 Task: Create a due date automation trigger when advanced on, on the tuesday before a card is due add fields without custom field "Resume" set to a date not in this month at 11:00 AM.
Action: Mouse moved to (1015, 74)
Screenshot: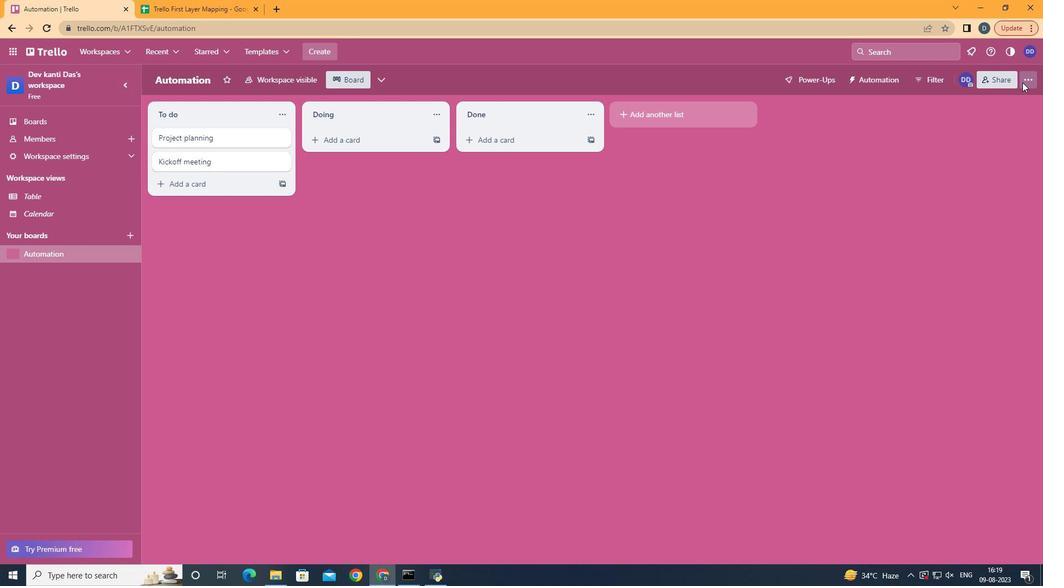 
Action: Mouse pressed left at (1015, 74)
Screenshot: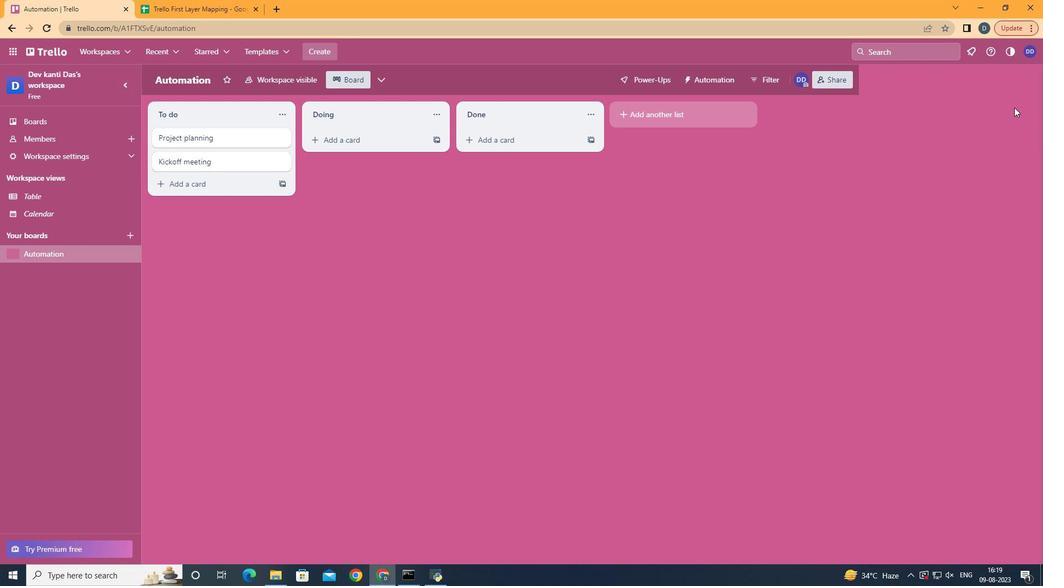 
Action: Mouse moved to (906, 230)
Screenshot: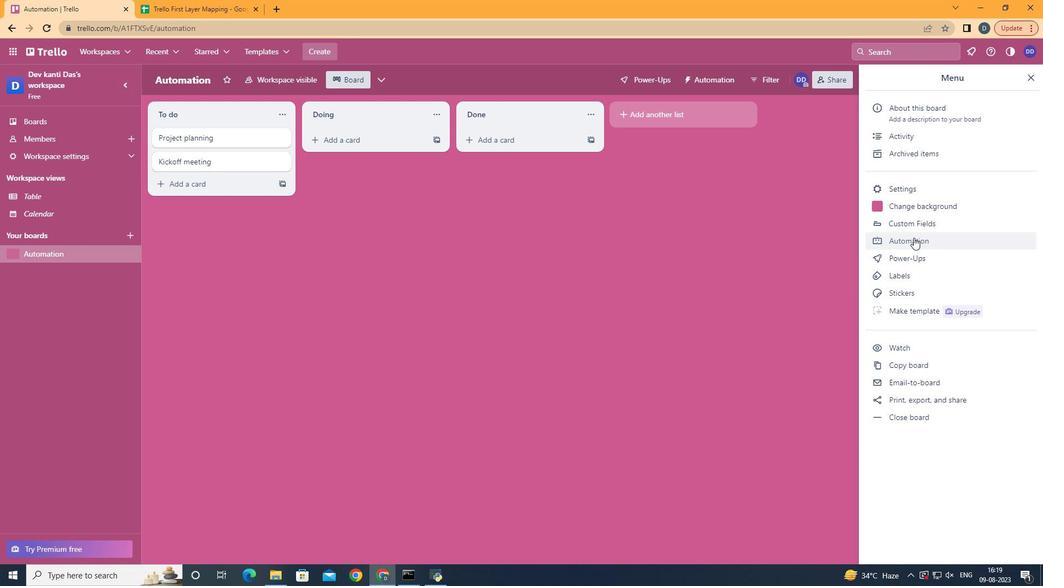 
Action: Mouse pressed left at (906, 230)
Screenshot: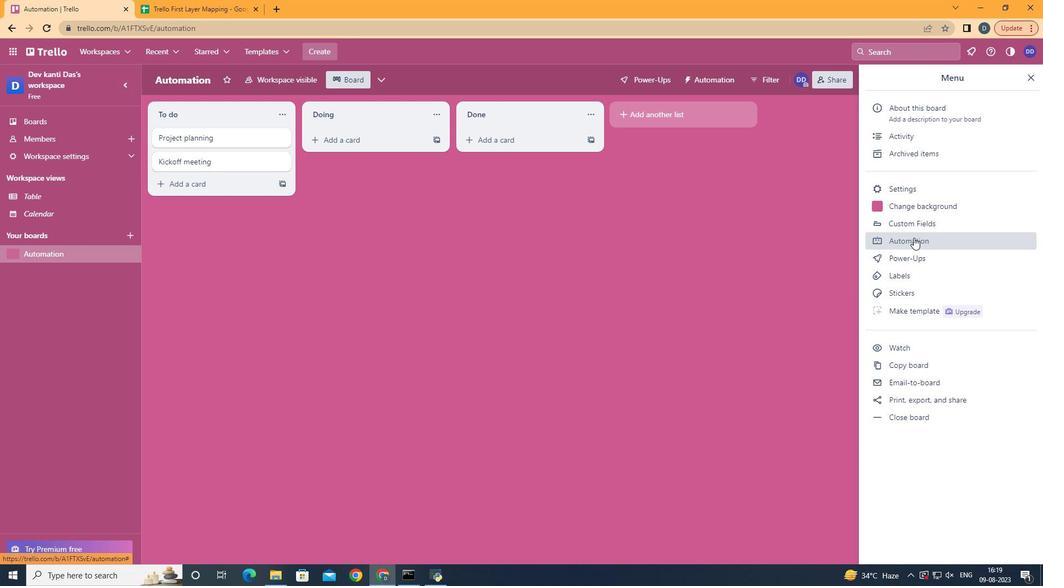 
Action: Mouse moved to (201, 204)
Screenshot: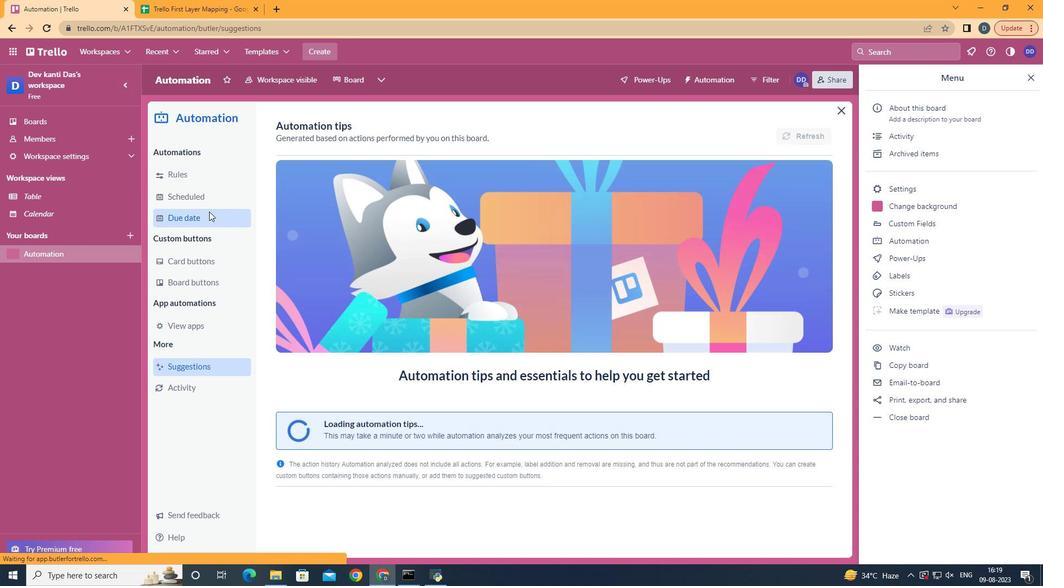 
Action: Mouse pressed left at (201, 204)
Screenshot: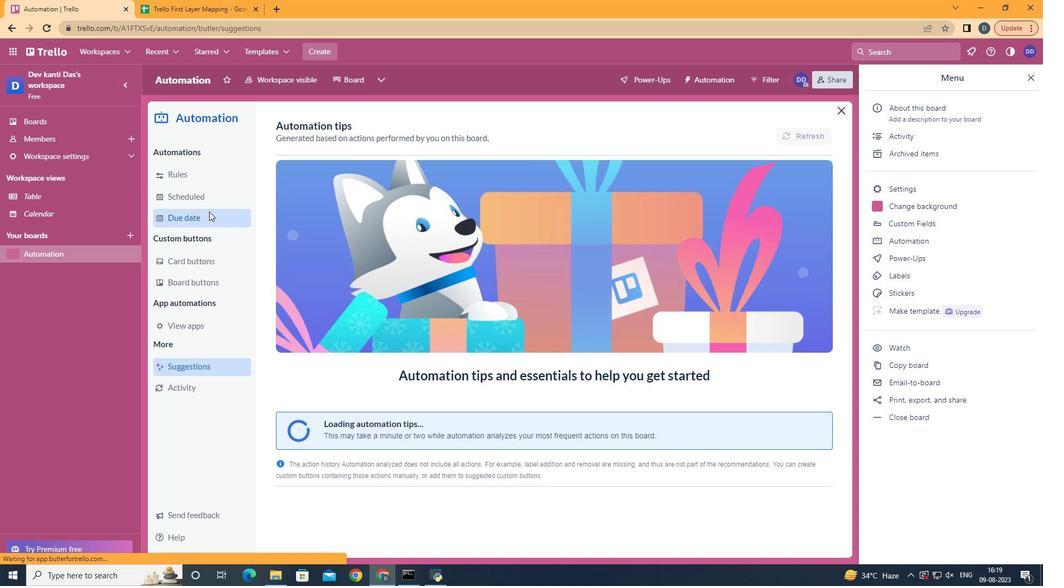 
Action: Mouse moved to (743, 121)
Screenshot: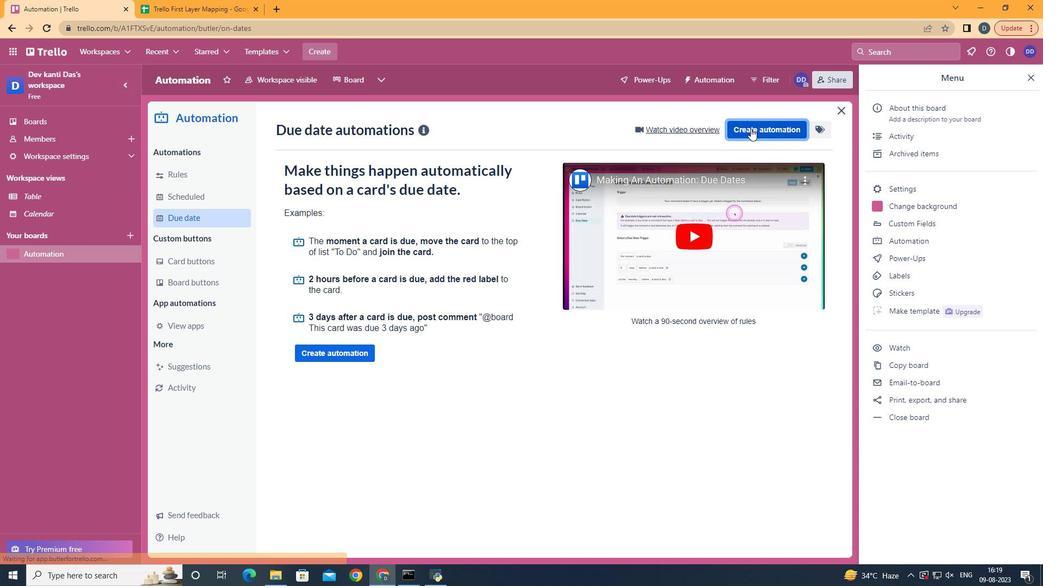 
Action: Mouse pressed left at (743, 121)
Screenshot: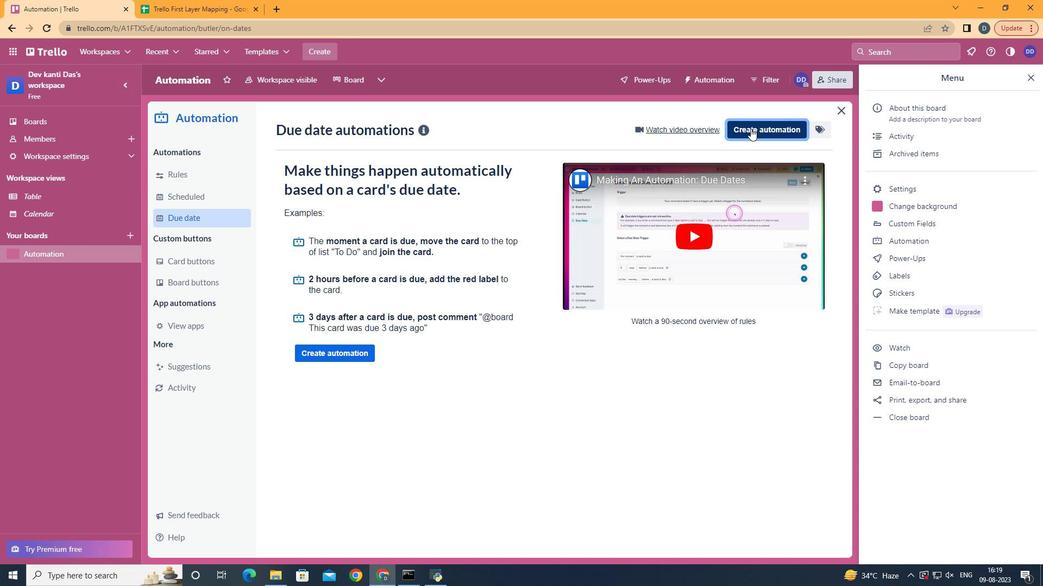 
Action: Mouse moved to (511, 222)
Screenshot: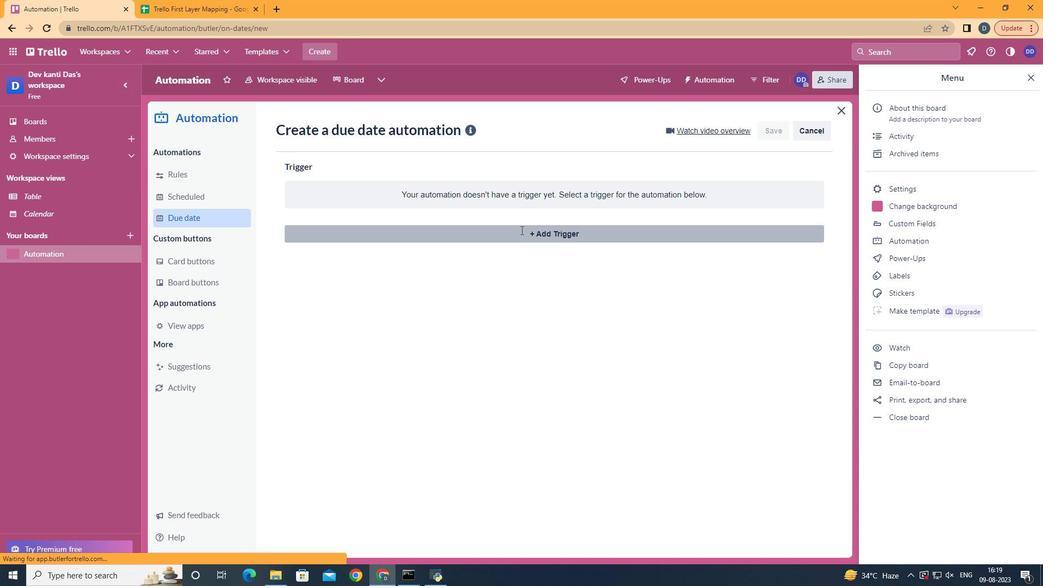 
Action: Mouse pressed left at (511, 222)
Screenshot: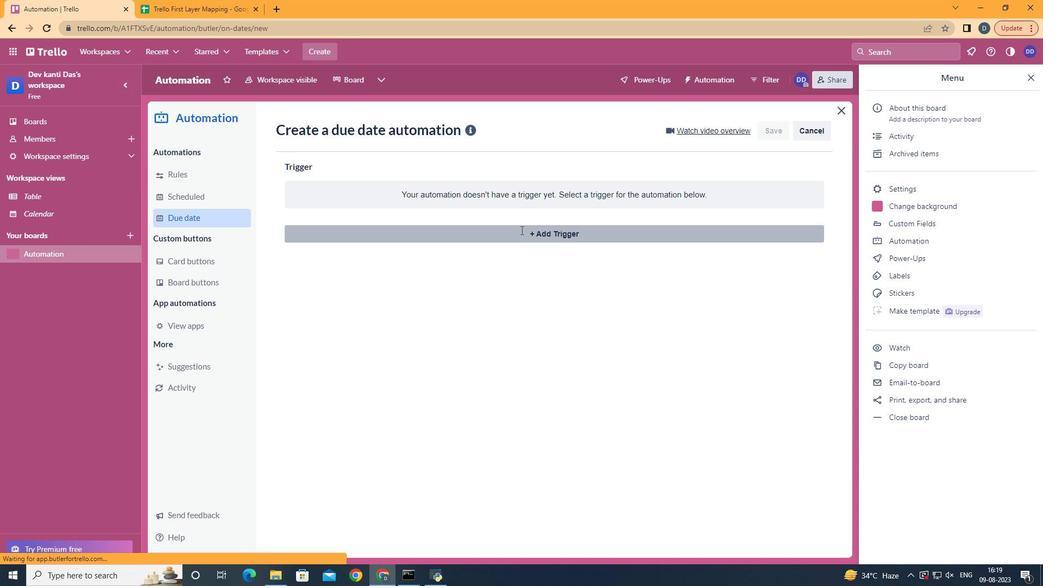 
Action: Mouse moved to (348, 296)
Screenshot: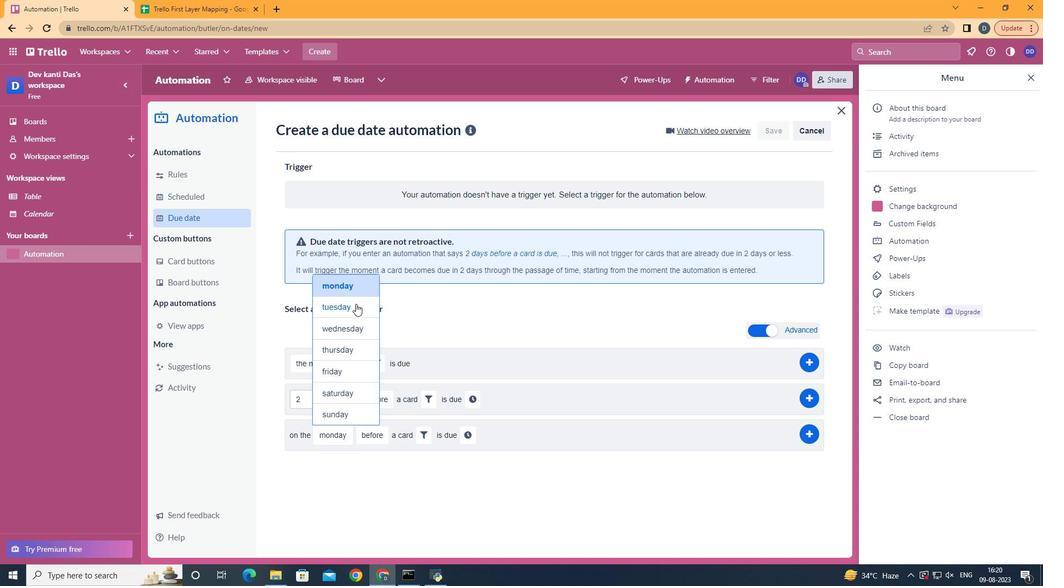 
Action: Mouse pressed left at (348, 296)
Screenshot: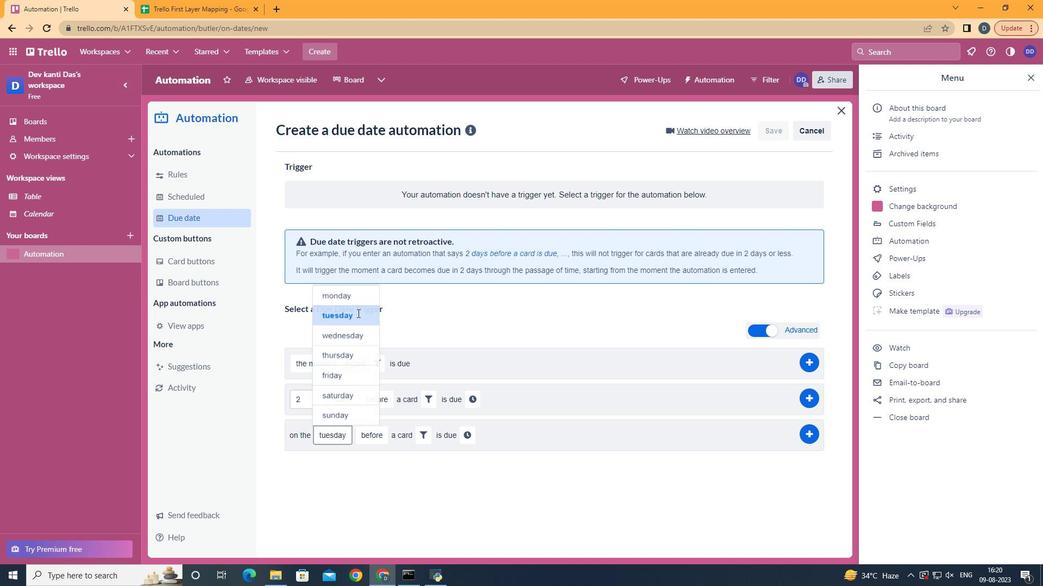 
Action: Mouse moved to (408, 421)
Screenshot: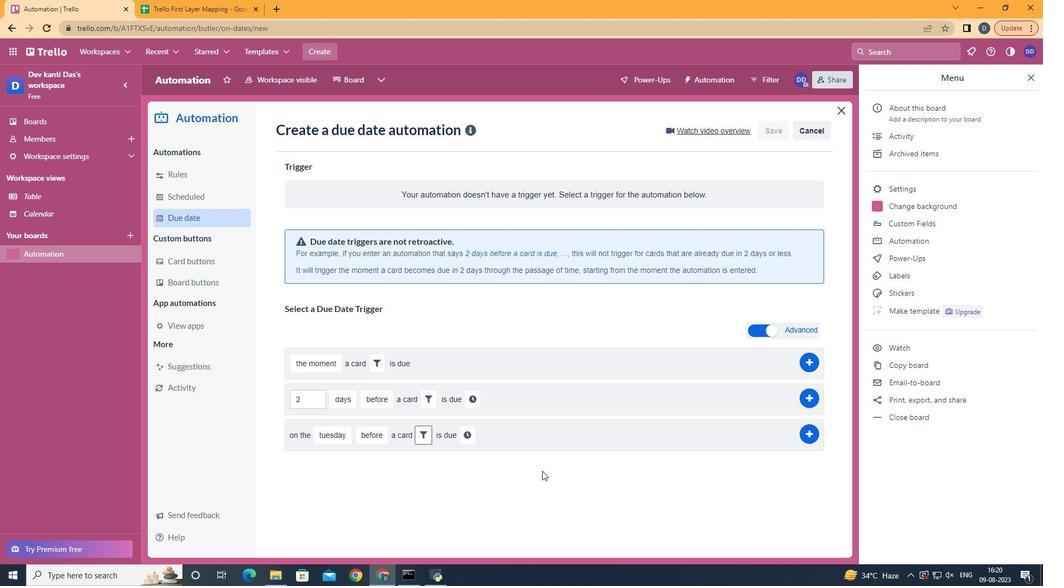
Action: Mouse pressed left at (408, 420)
Screenshot: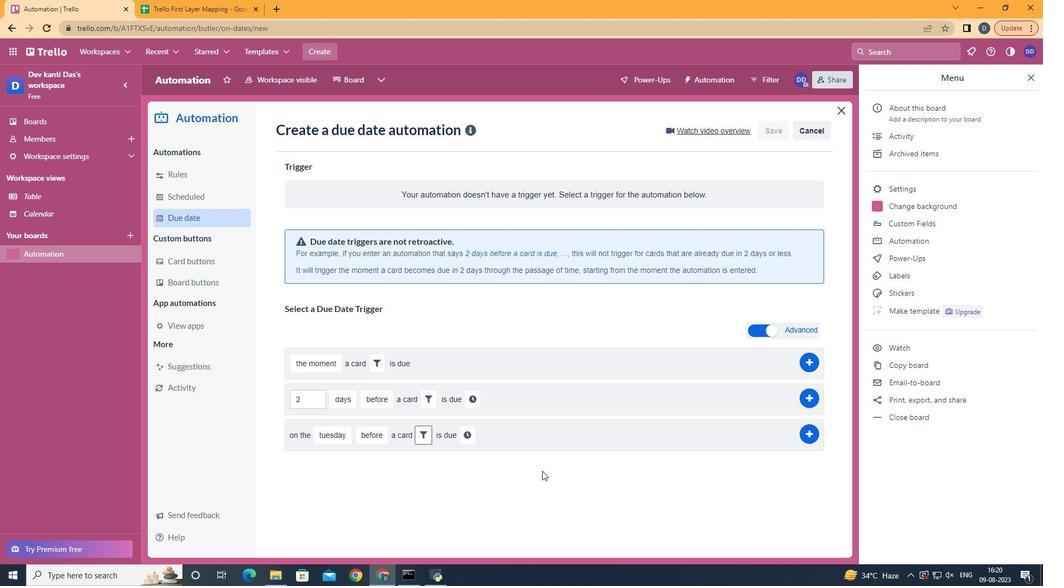 
Action: Mouse moved to (600, 465)
Screenshot: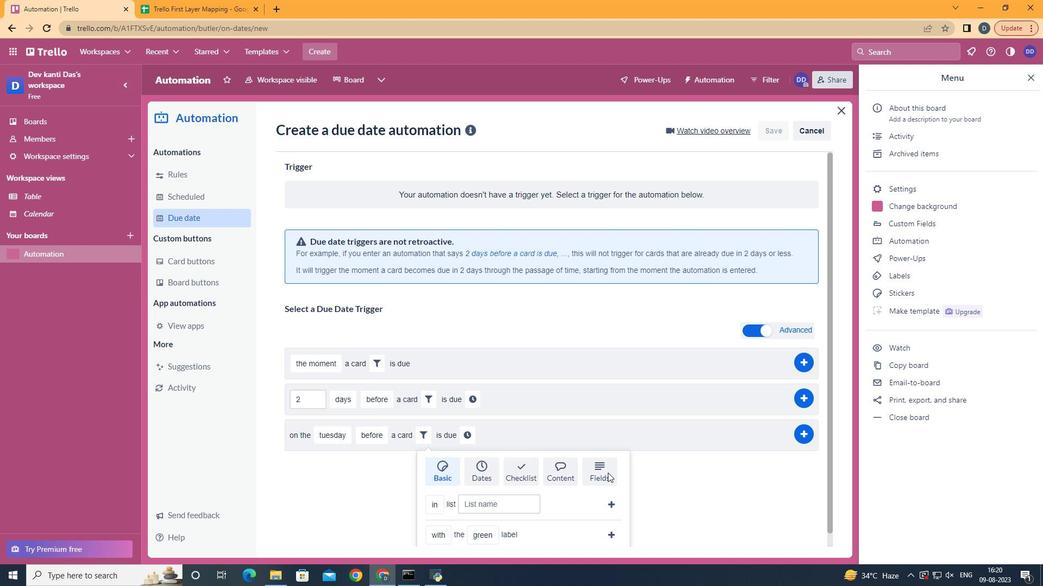 
Action: Mouse pressed left at (600, 465)
Screenshot: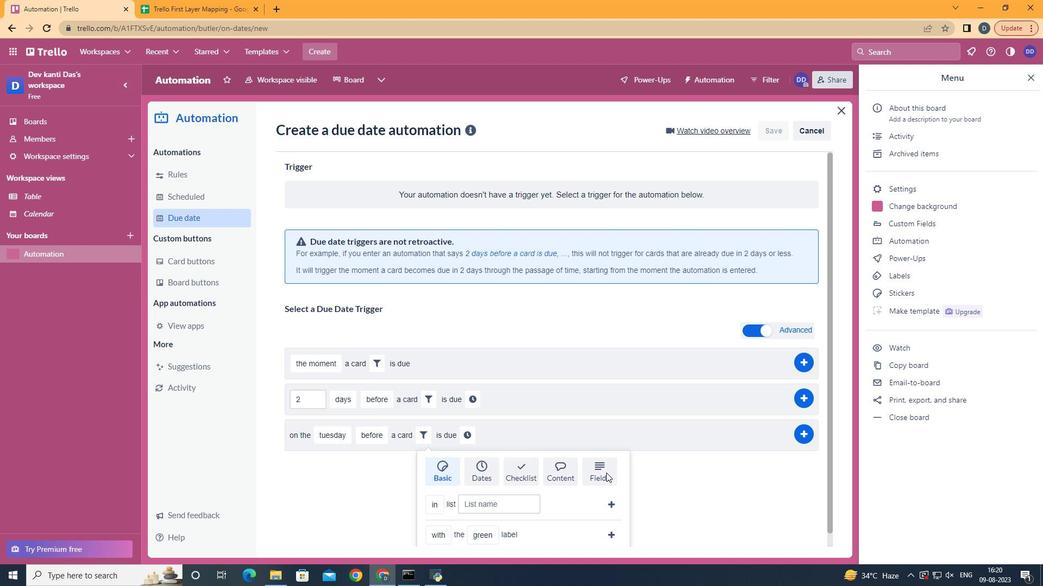 
Action: Mouse moved to (604, 464)
Screenshot: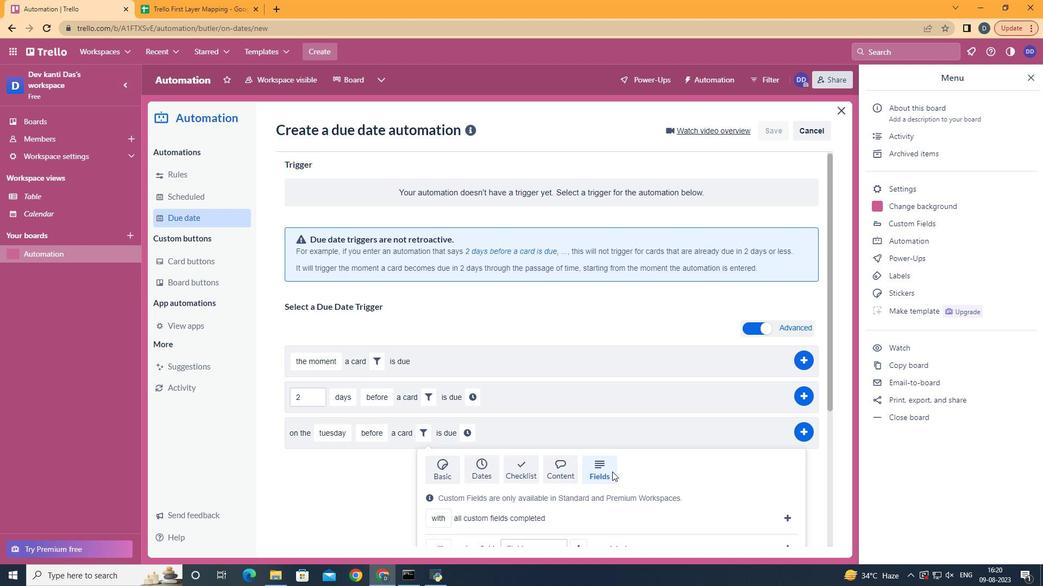 
Action: Mouse scrolled (604, 464) with delta (0, 0)
Screenshot: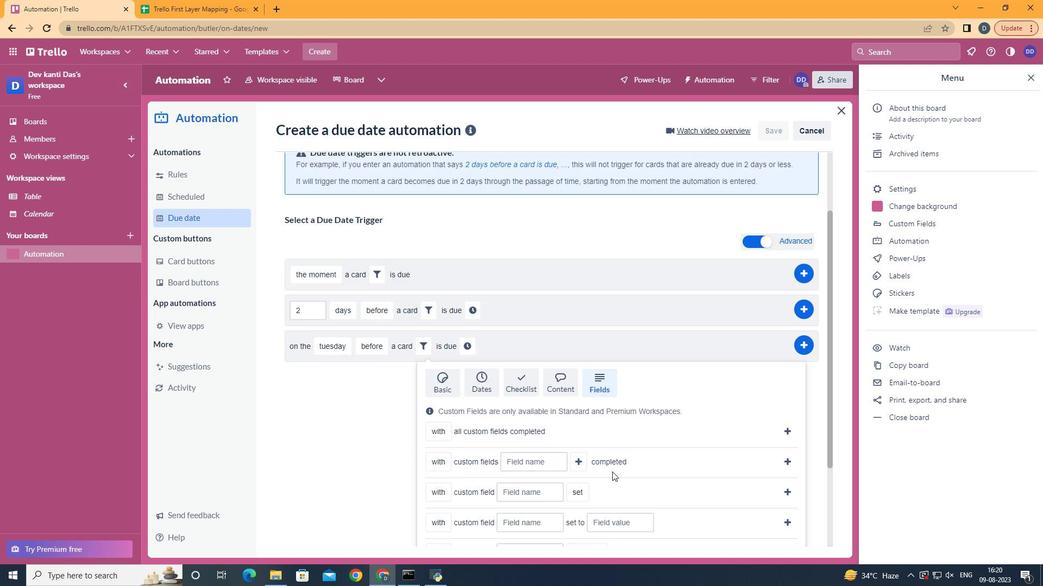 
Action: Mouse scrolled (604, 464) with delta (0, 0)
Screenshot: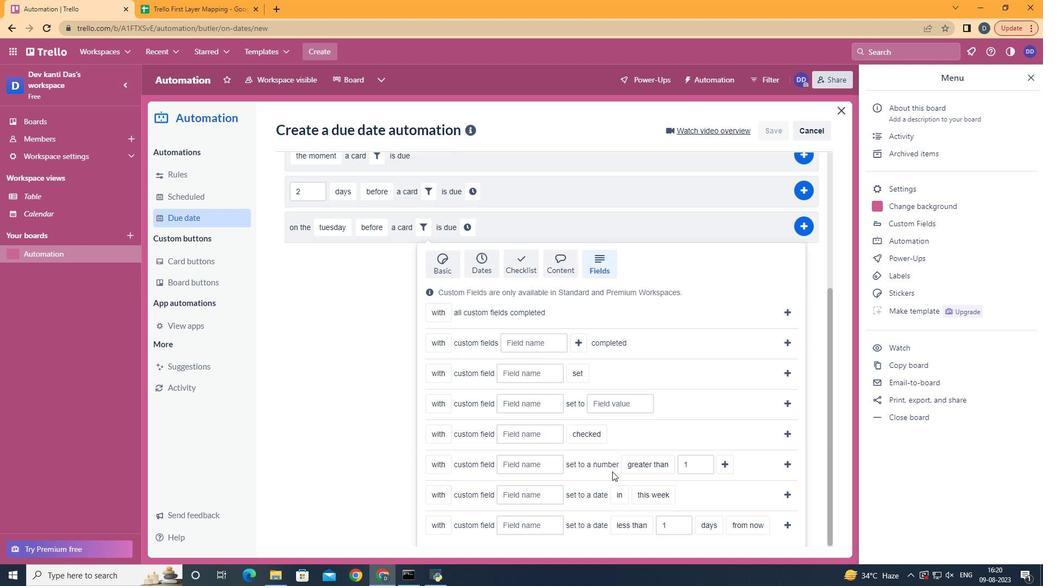 
Action: Mouse scrolled (604, 464) with delta (0, 0)
Screenshot: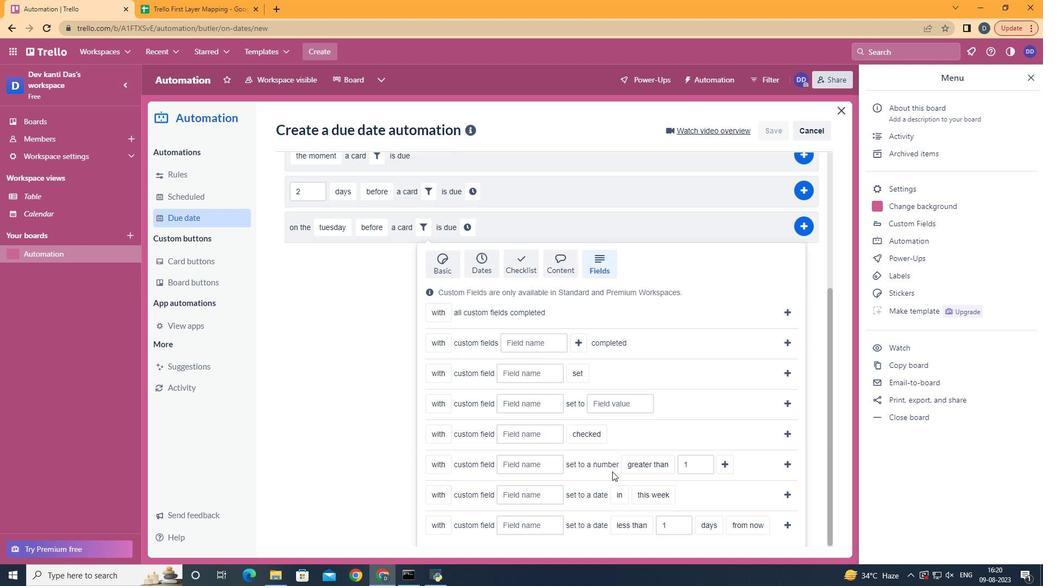 
Action: Mouse scrolled (604, 464) with delta (0, 0)
Screenshot: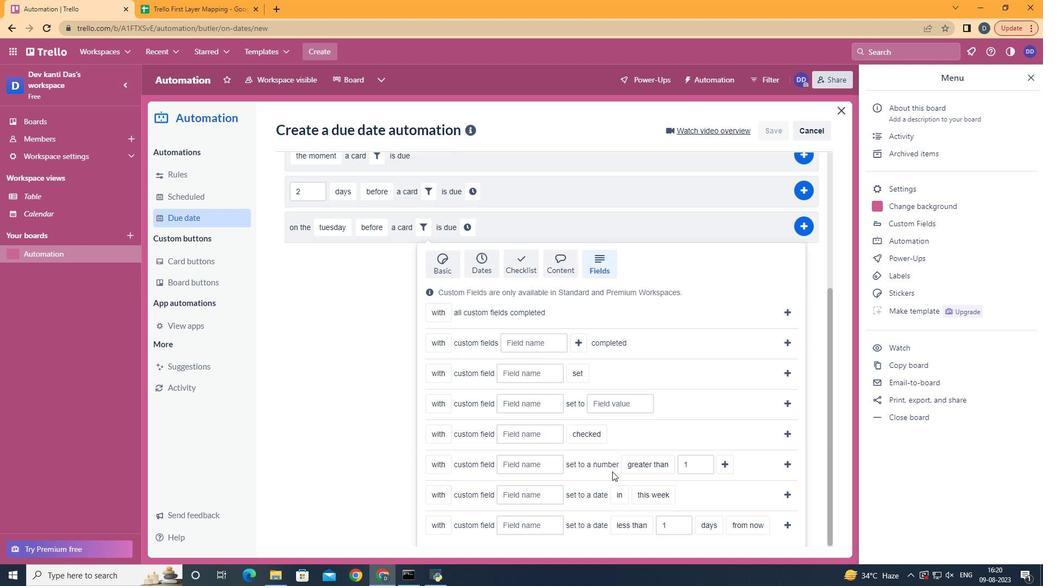 
Action: Mouse scrolled (604, 464) with delta (0, 0)
Screenshot: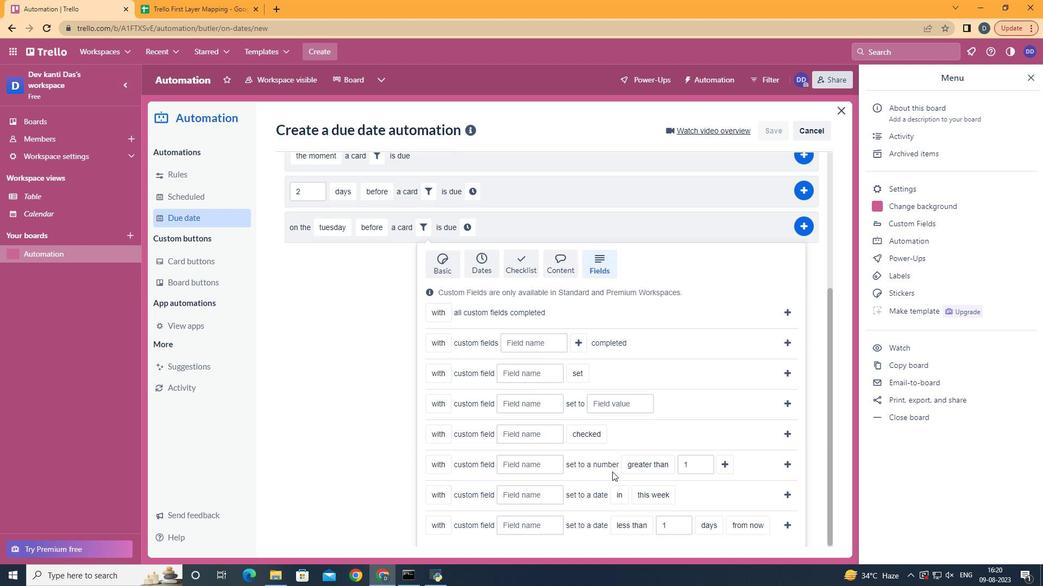 
Action: Mouse moved to (450, 525)
Screenshot: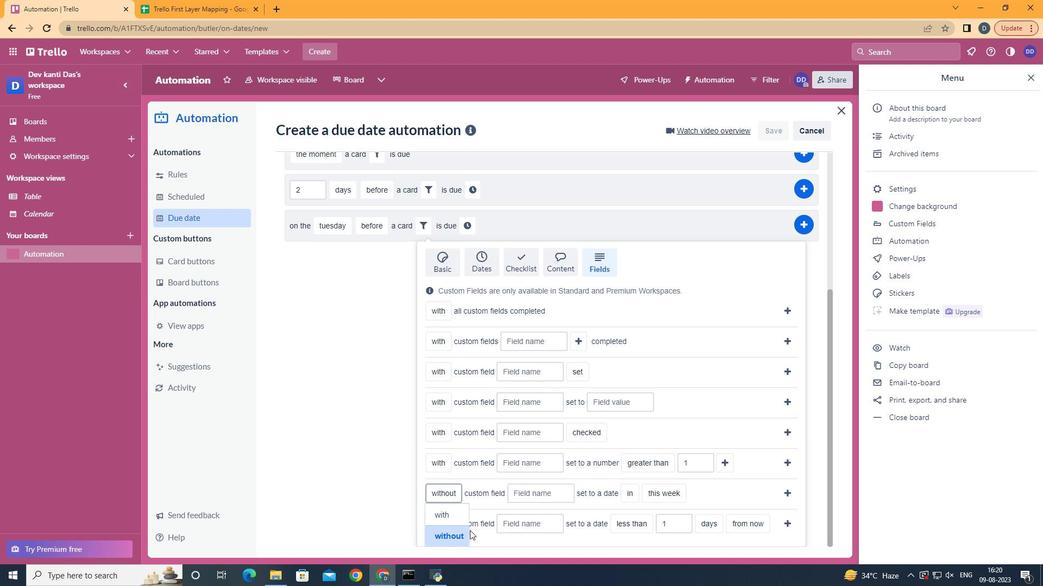 
Action: Mouse pressed left at (450, 525)
Screenshot: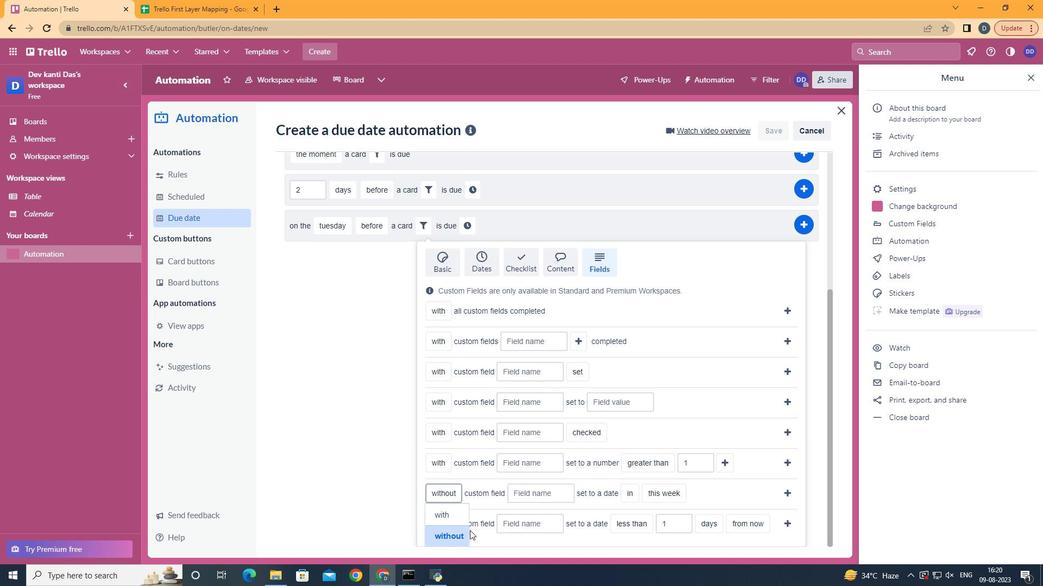 
Action: Mouse moved to (521, 486)
Screenshot: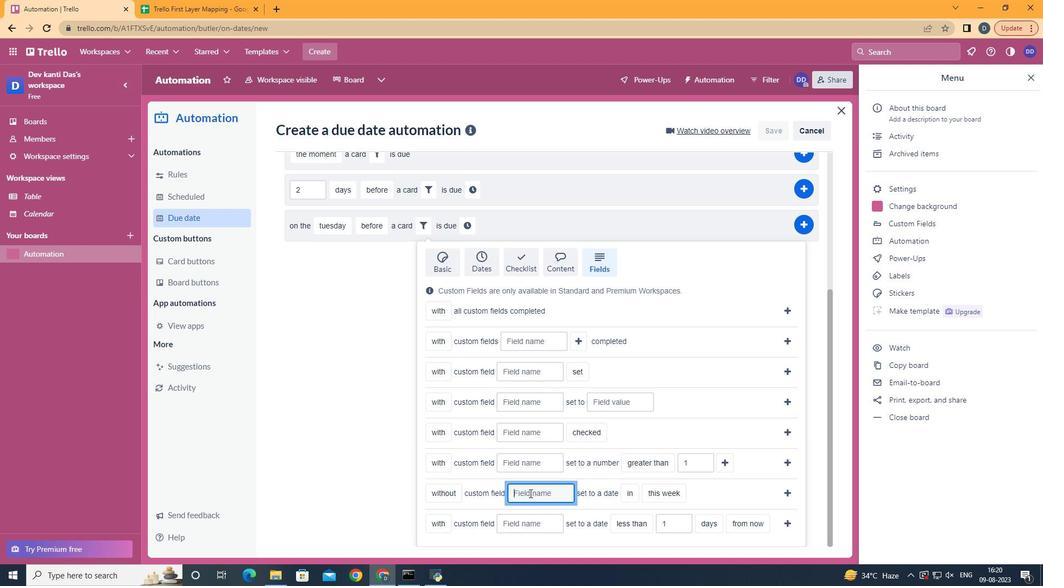 
Action: Mouse pressed left at (521, 486)
Screenshot: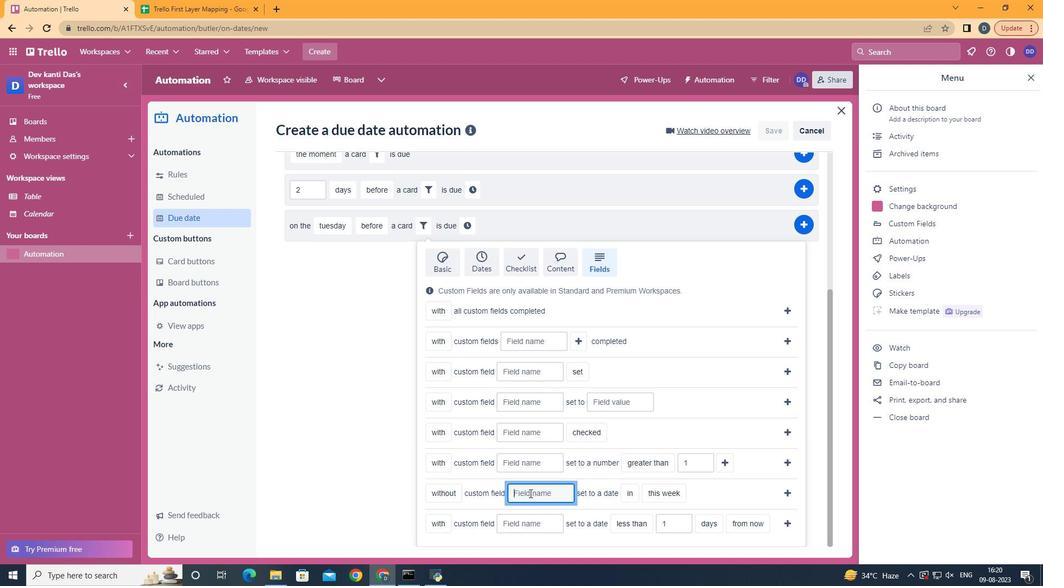 
Action: Mouse moved to (522, 486)
Screenshot: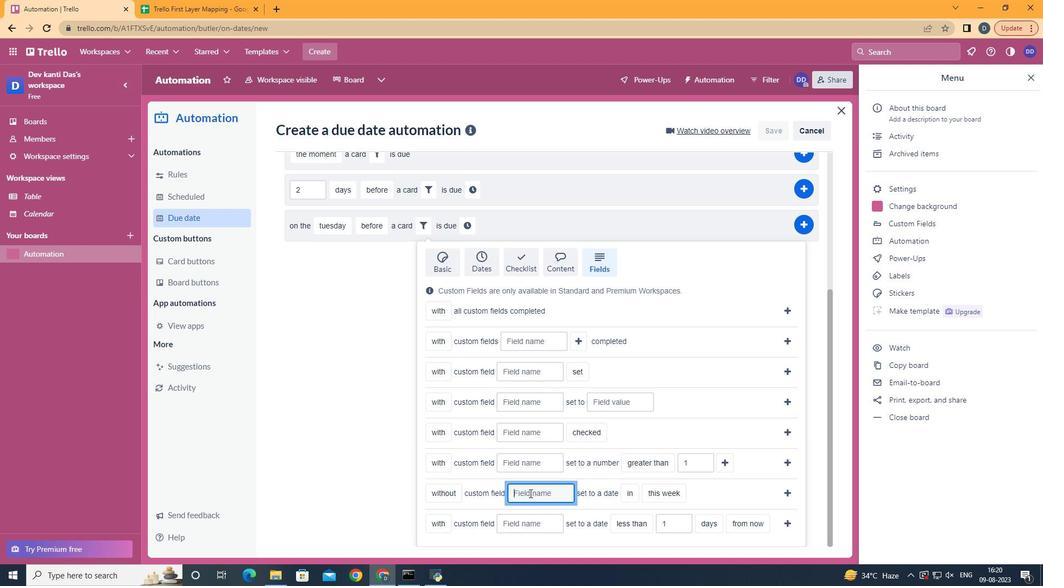 
Action: Key pressed <Key.shift>Resume
Screenshot: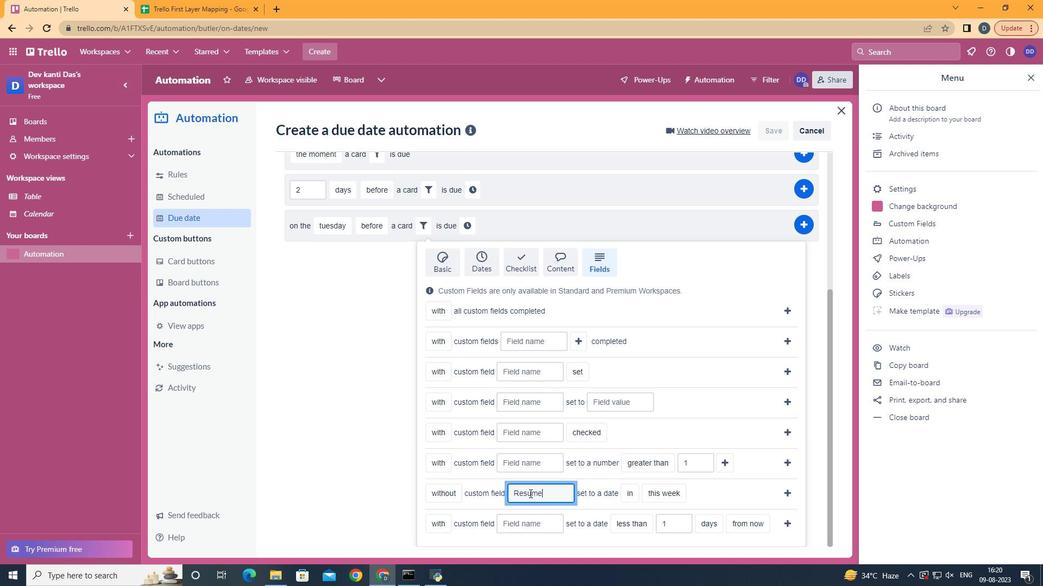 
Action: Mouse moved to (628, 528)
Screenshot: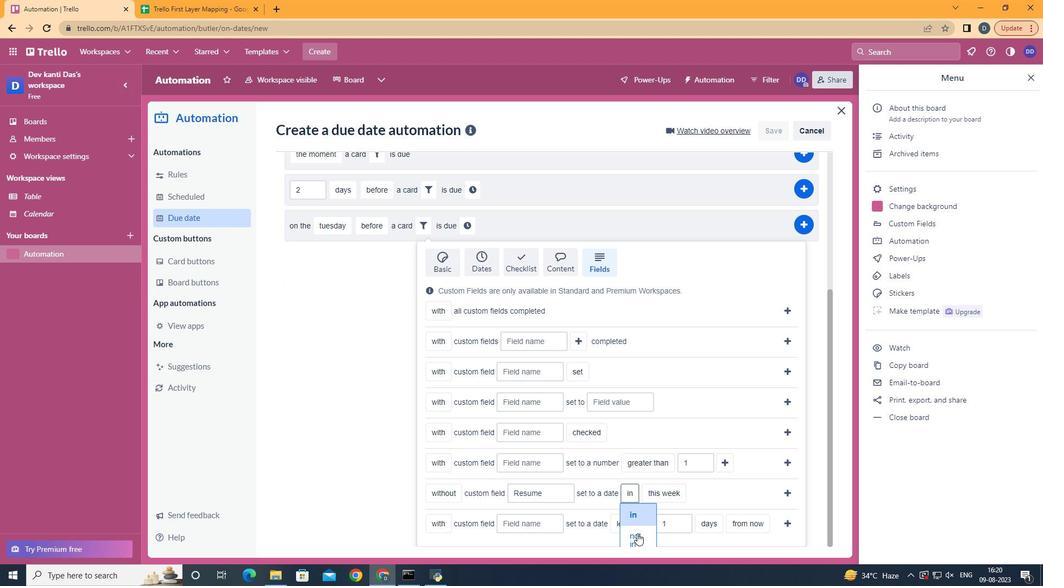 
Action: Mouse pressed left at (628, 528)
Screenshot: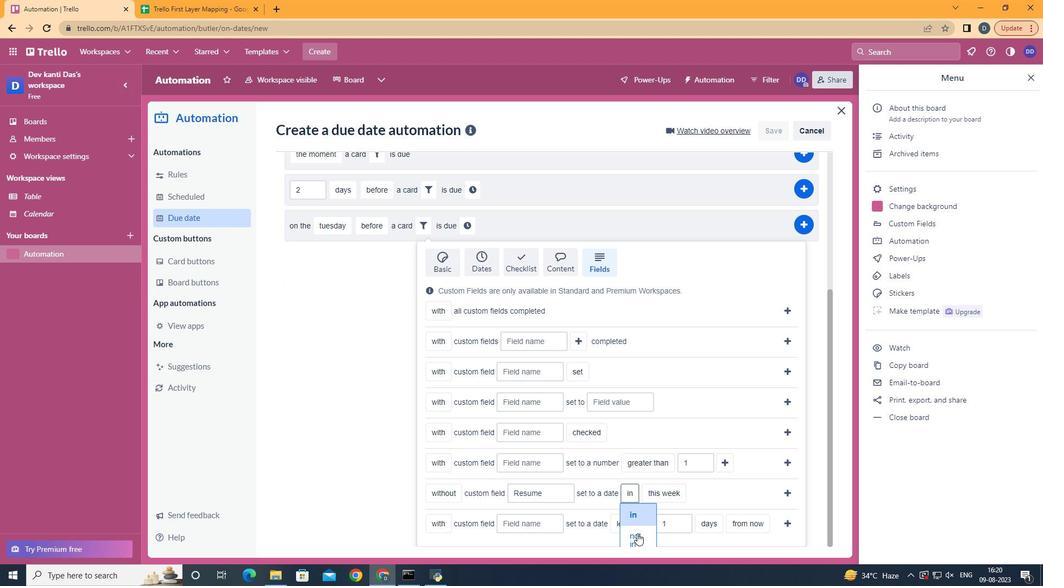 
Action: Mouse moved to (682, 522)
Screenshot: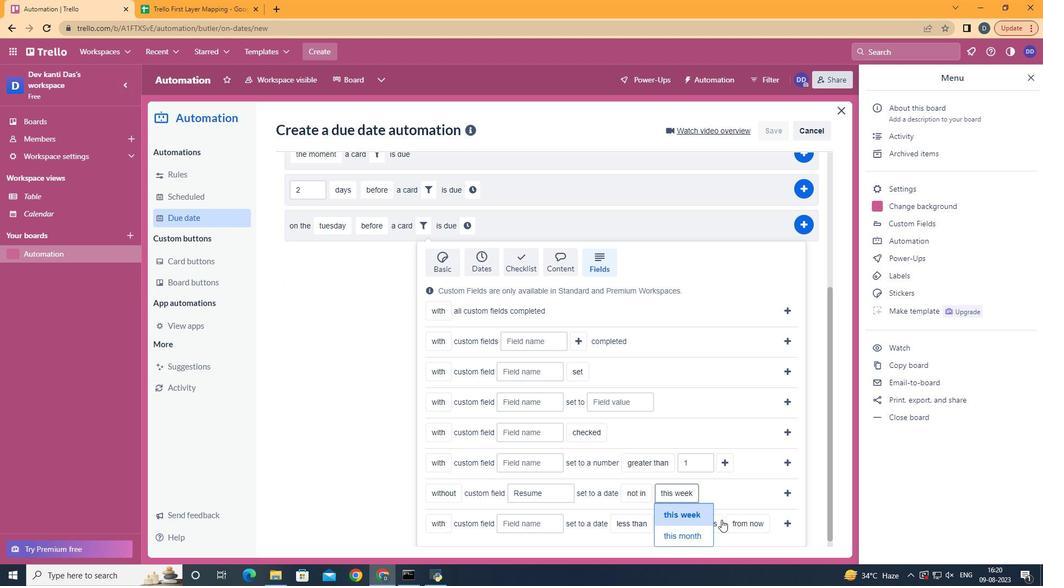 
Action: Mouse pressed left at (682, 522)
Screenshot: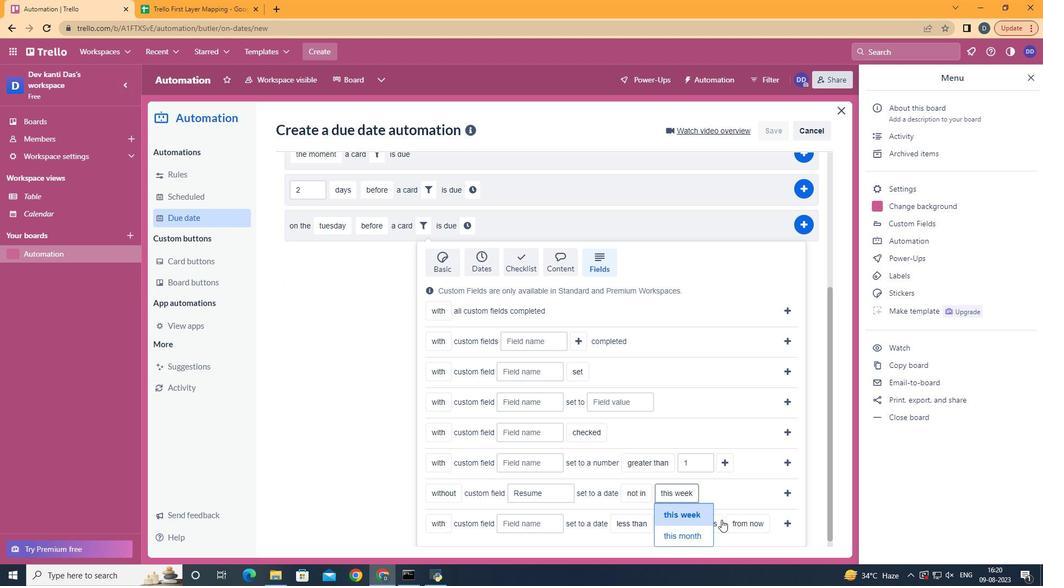 
Action: Mouse moved to (776, 487)
Screenshot: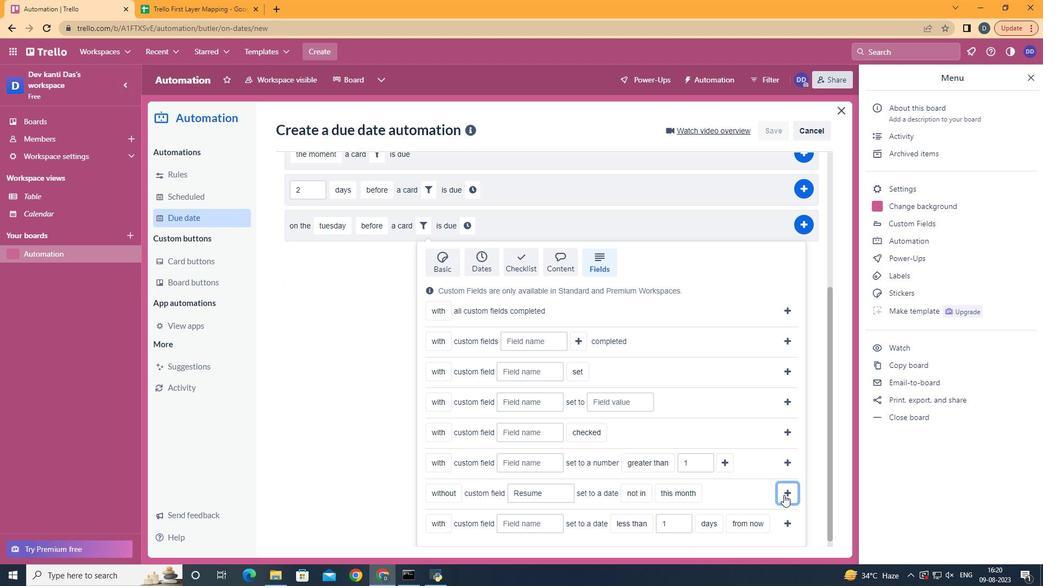 
Action: Mouse pressed left at (776, 487)
Screenshot: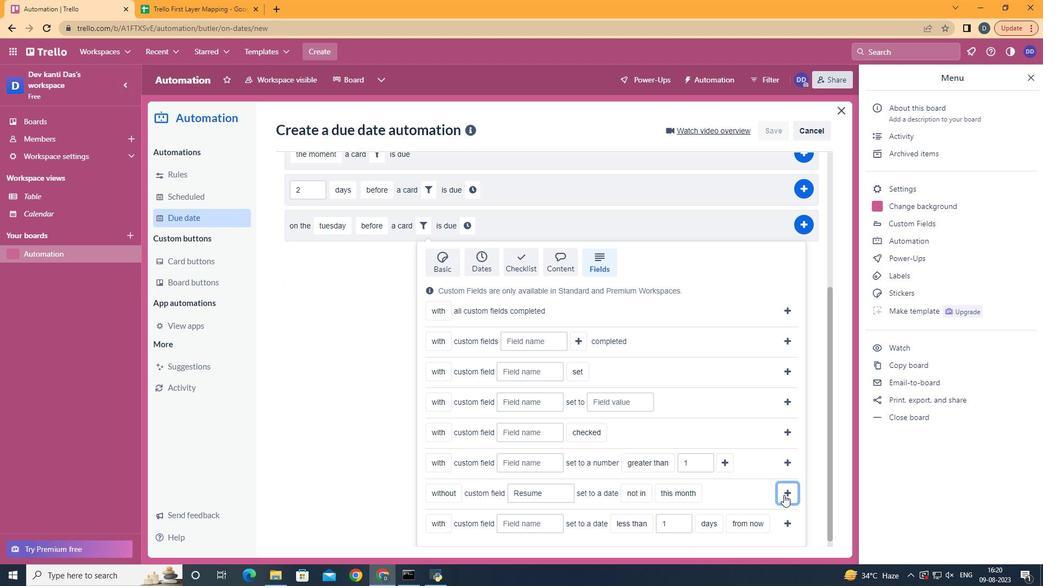 
Action: Mouse moved to (698, 435)
Screenshot: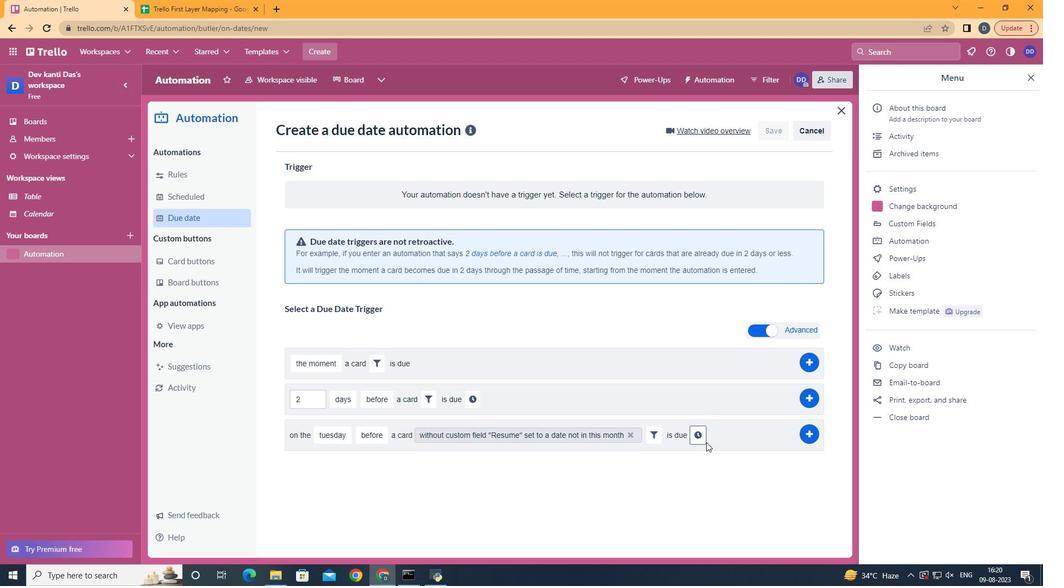 
Action: Mouse pressed left at (698, 435)
Screenshot: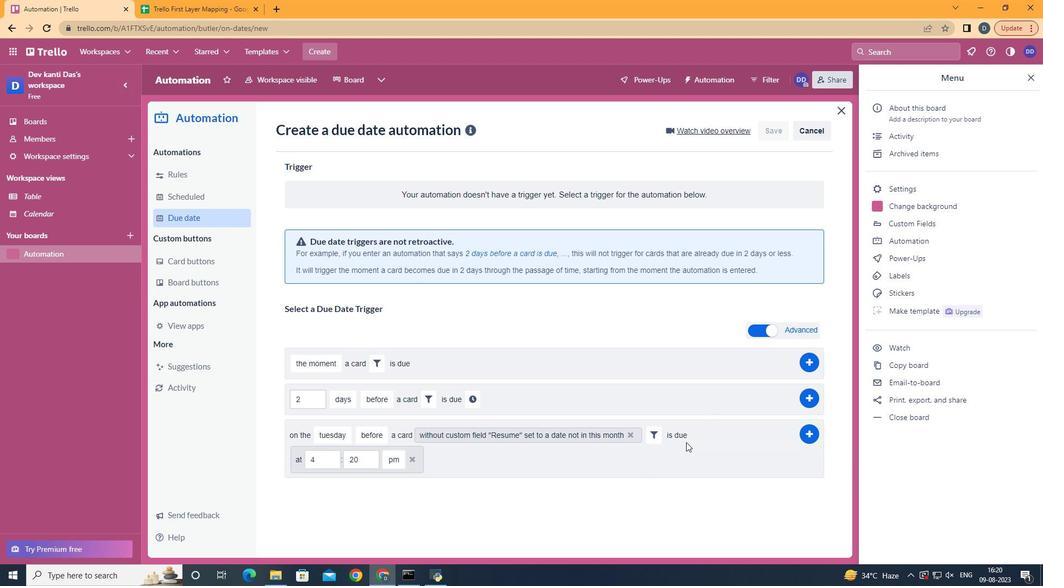 
Action: Mouse moved to (317, 450)
Screenshot: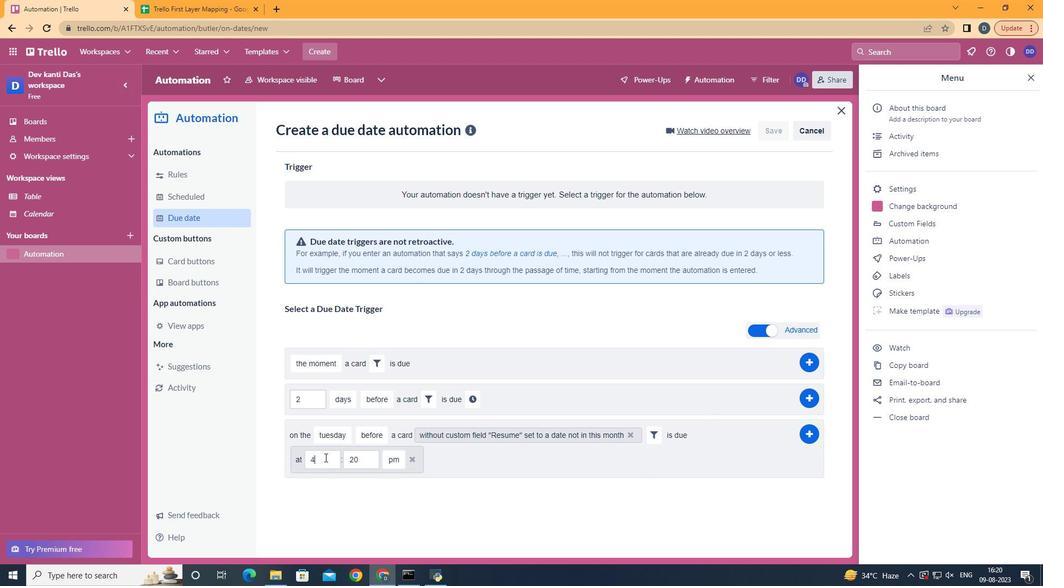 
Action: Mouse pressed left at (317, 450)
Screenshot: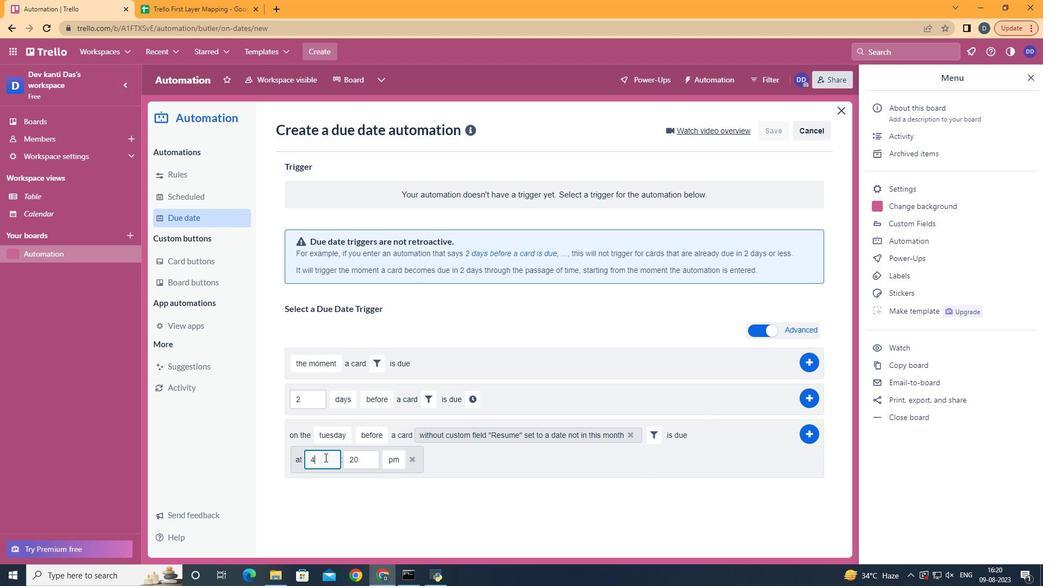 
Action: Mouse moved to (317, 450)
Screenshot: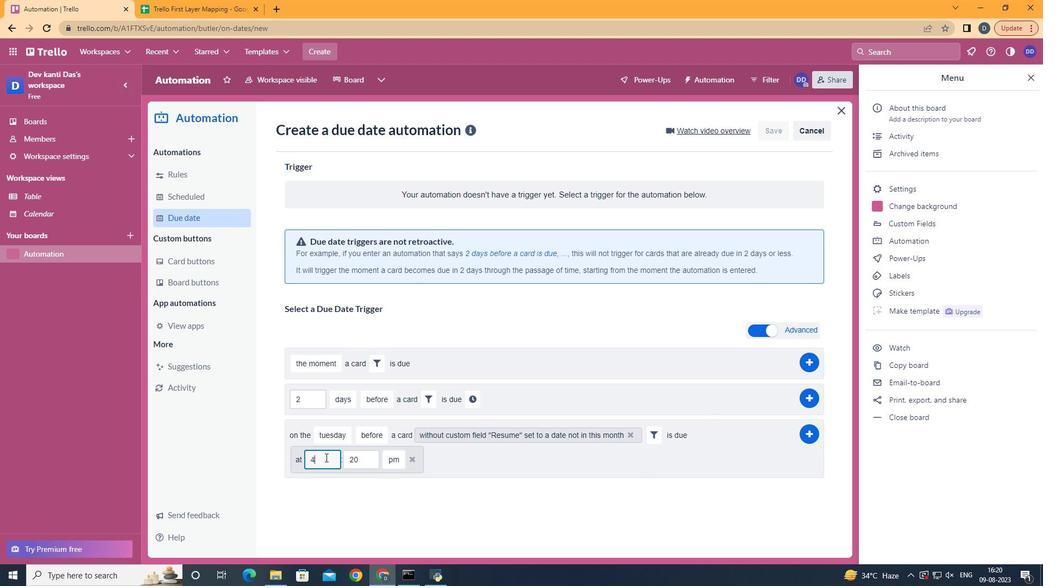
Action: Key pressed <Key.backspace>11
Screenshot: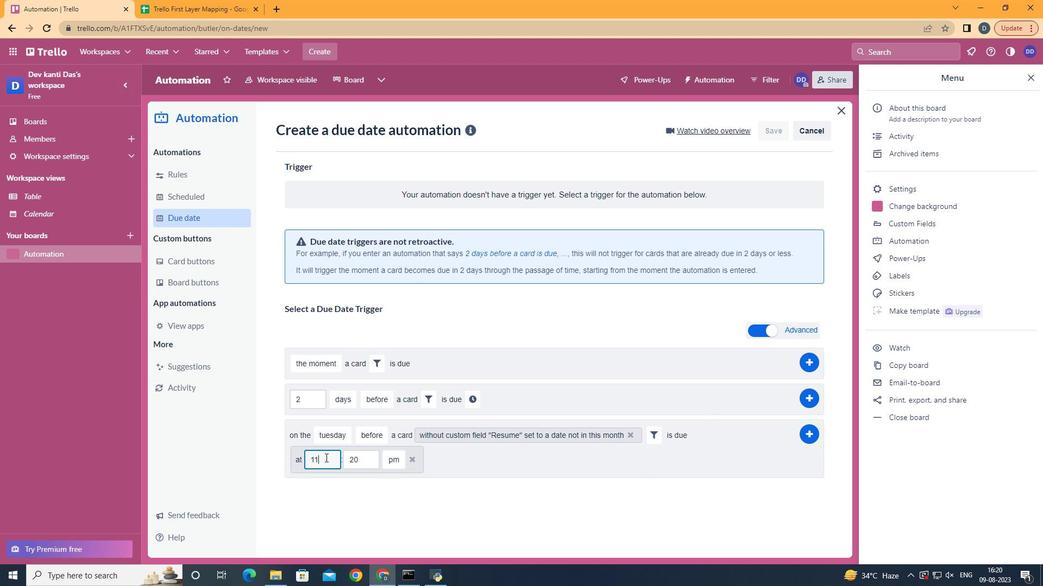 
Action: Mouse moved to (354, 448)
Screenshot: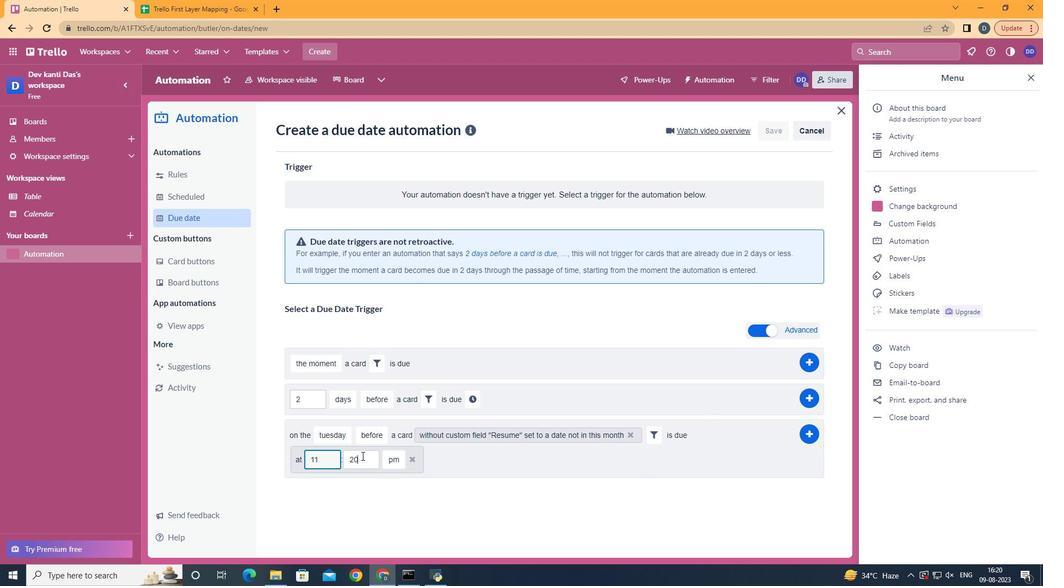 
Action: Mouse pressed left at (354, 448)
Screenshot: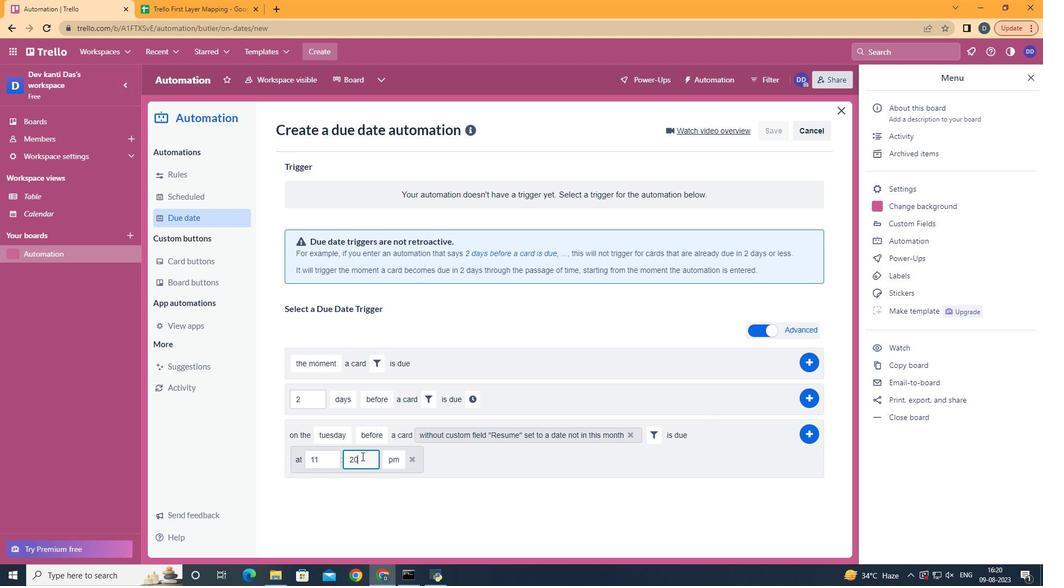 
Action: Mouse moved to (354, 449)
Screenshot: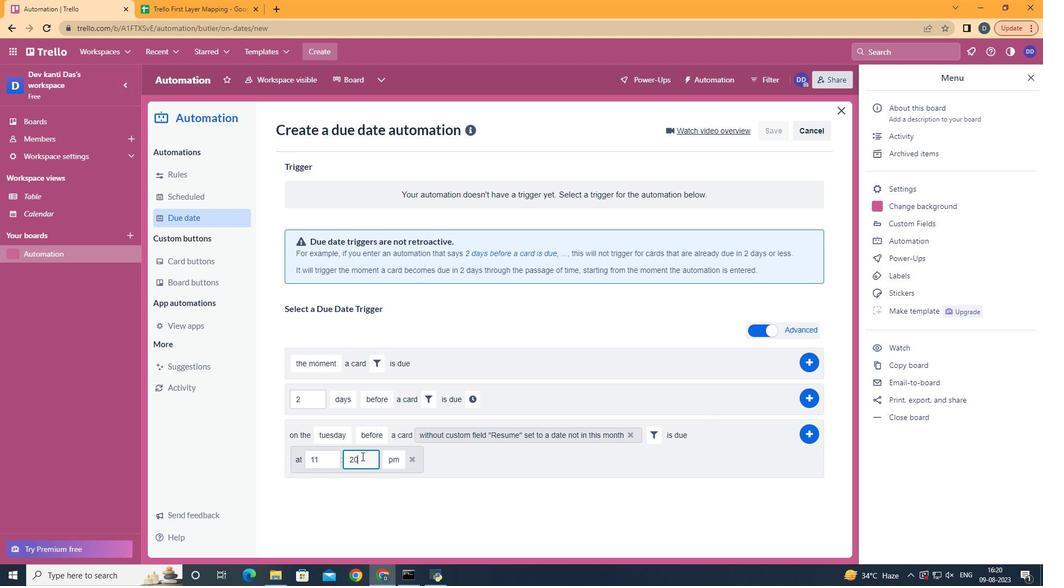 
Action: Key pressed <Key.backspace>
Screenshot: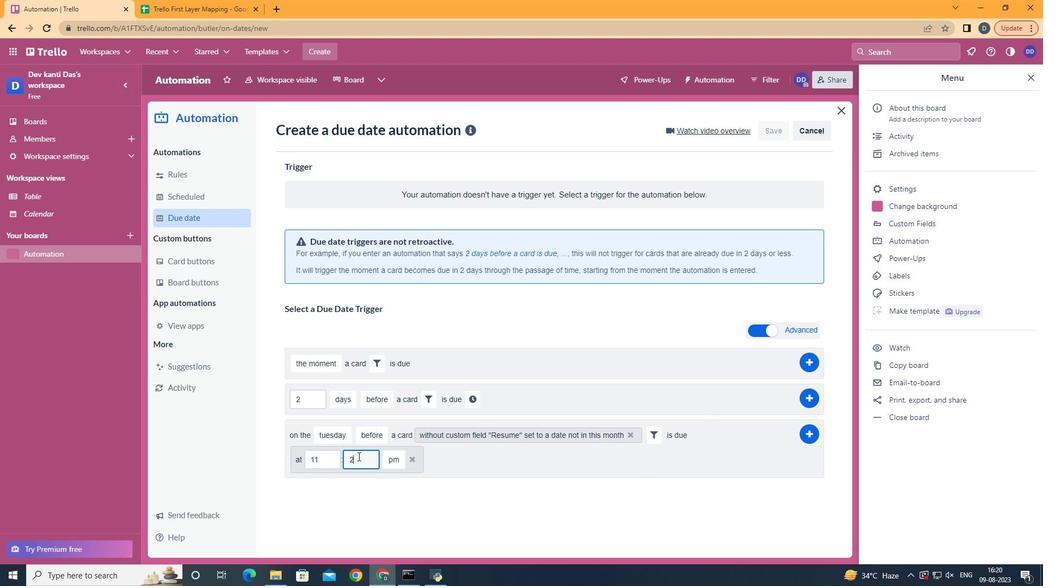 
Action: Mouse moved to (350, 449)
Screenshot: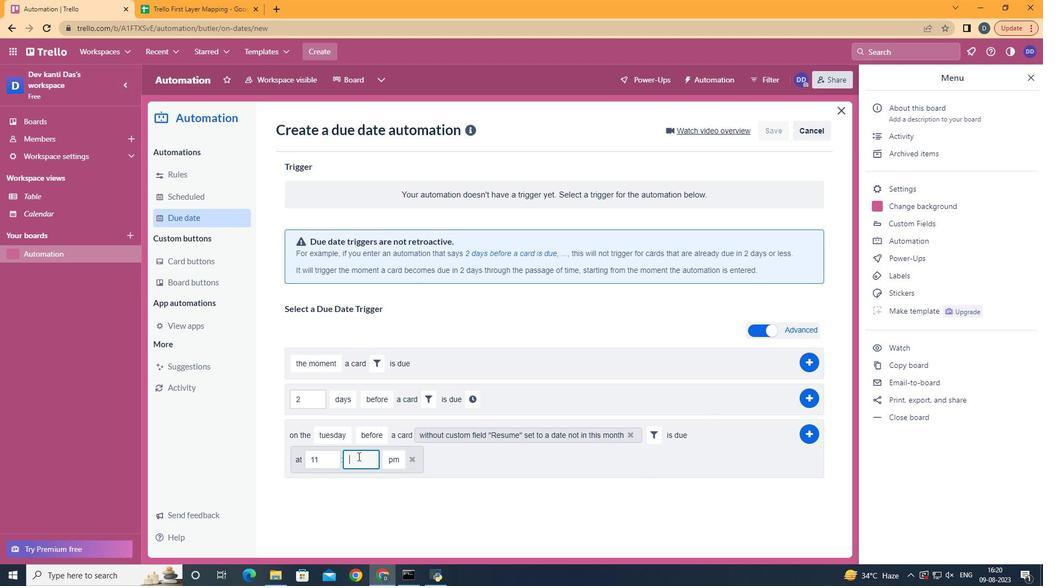 
Action: Key pressed <Key.backspace>00
Screenshot: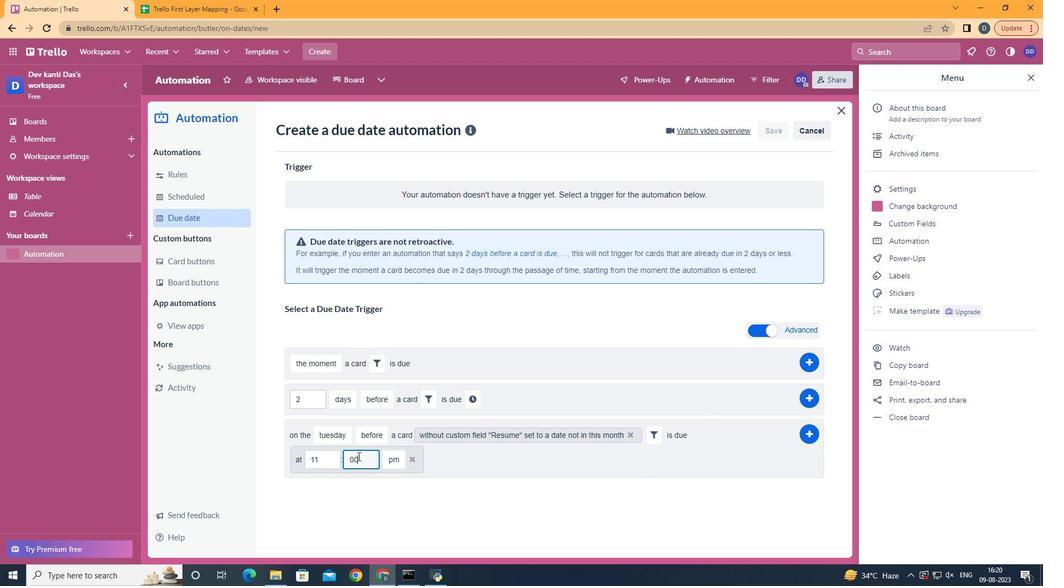 
Action: Mouse moved to (395, 477)
Screenshot: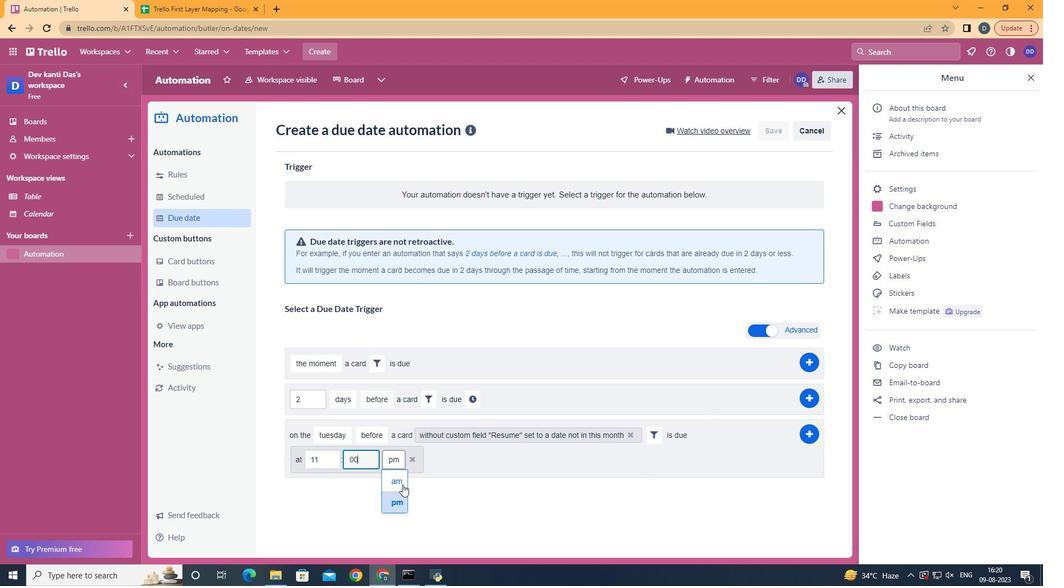 
Action: Mouse pressed left at (395, 477)
Screenshot: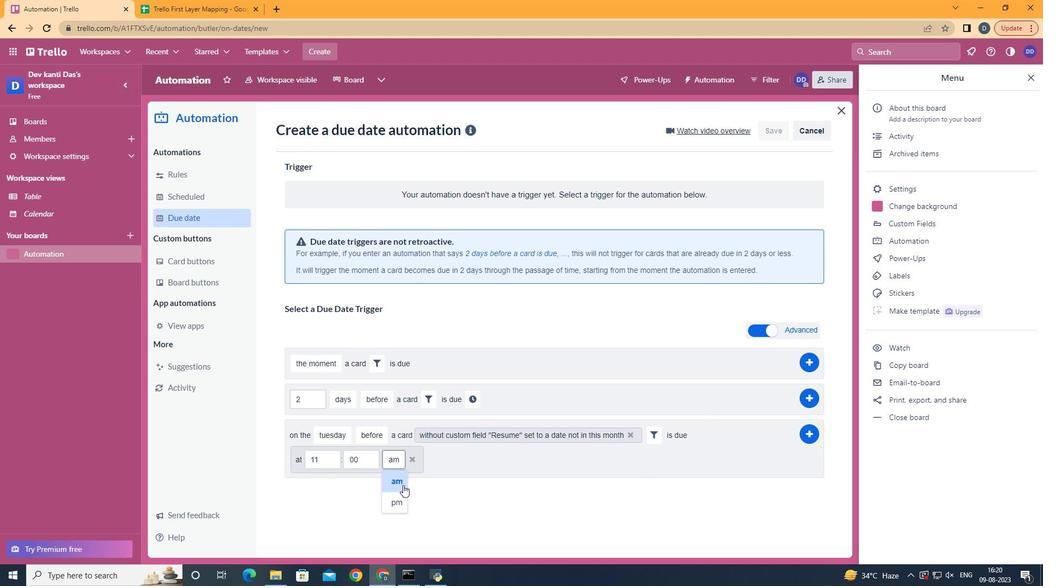 
Action: Mouse moved to (807, 426)
Screenshot: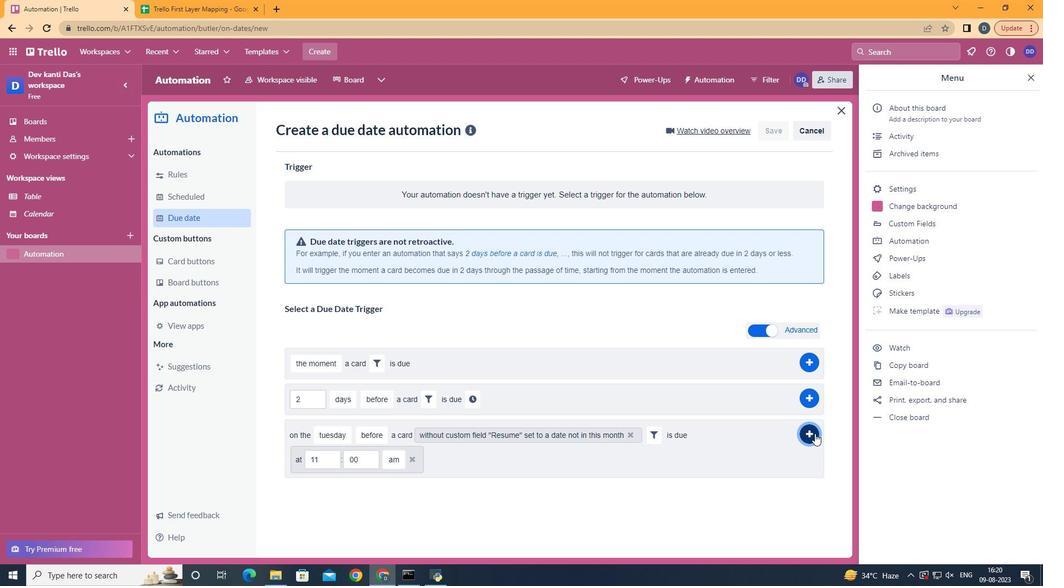 
Action: Mouse pressed left at (807, 426)
Screenshot: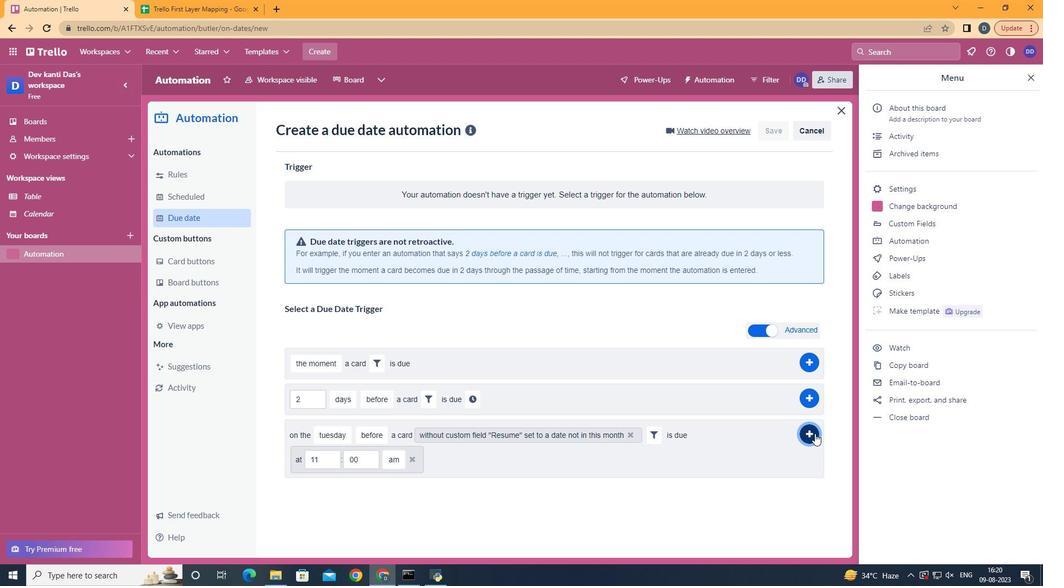 
Action: Mouse moved to (615, 251)
Screenshot: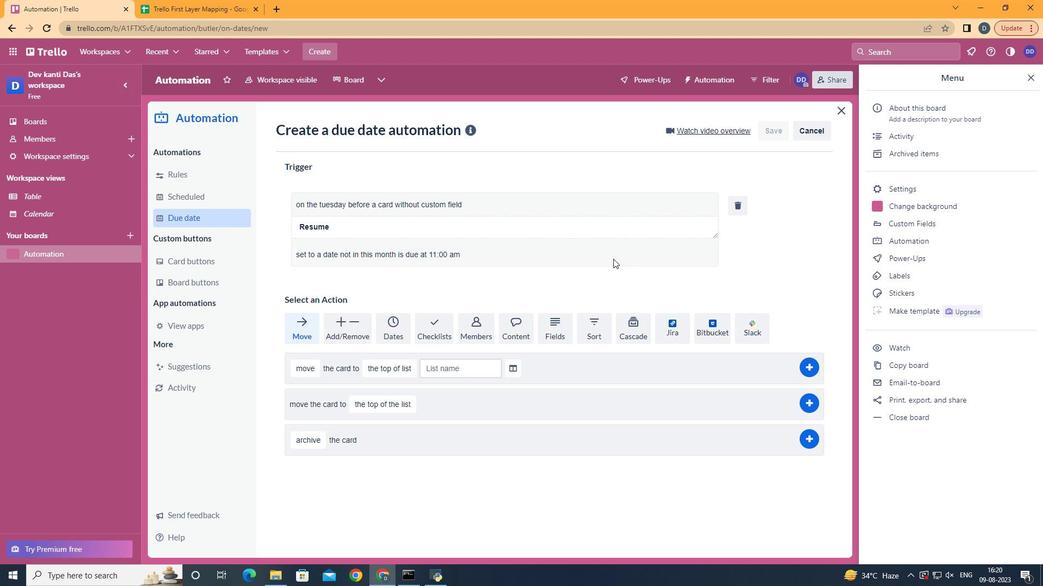 
